Task: Set "Partitions to consider" for "H.264/MPEG-4 Part 10/AVC encoder (x264)" to normal.
Action: Mouse moved to (105, 14)
Screenshot: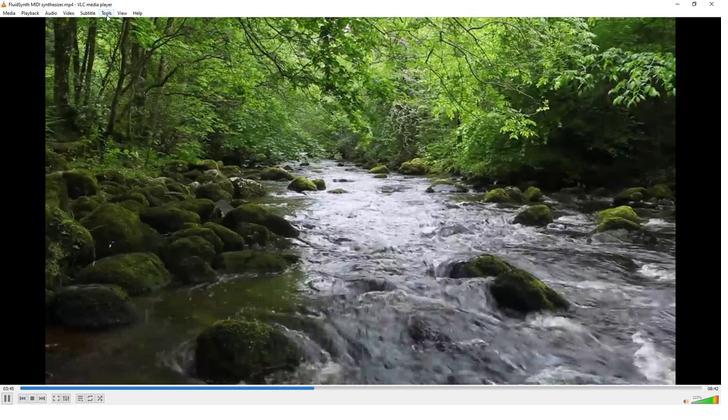 
Action: Mouse pressed left at (105, 14)
Screenshot: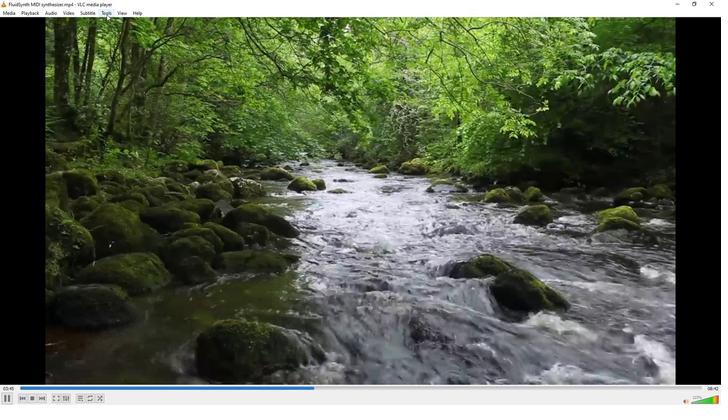 
Action: Mouse moved to (127, 102)
Screenshot: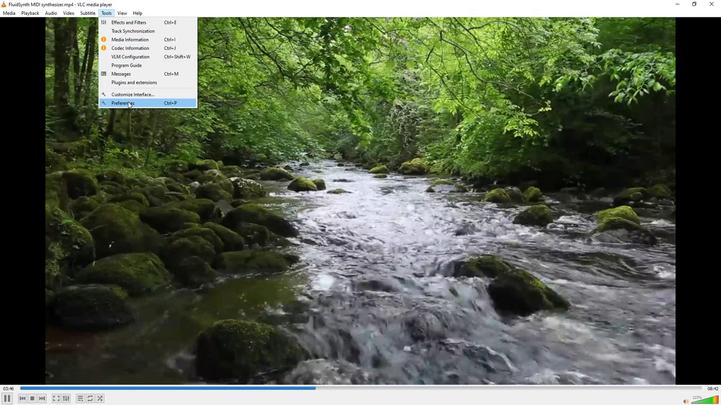 
Action: Mouse pressed left at (127, 102)
Screenshot: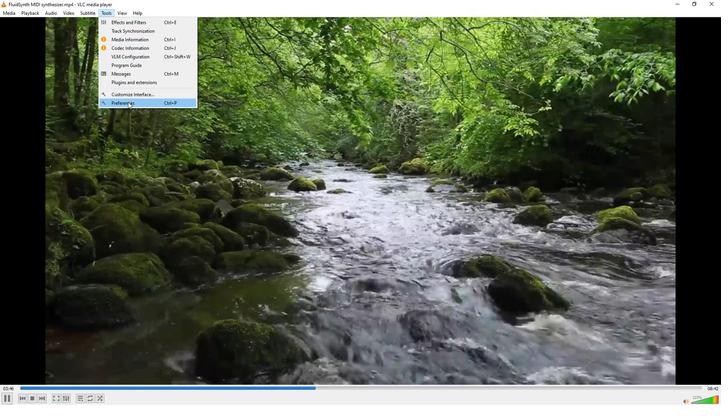 
Action: Mouse moved to (82, 314)
Screenshot: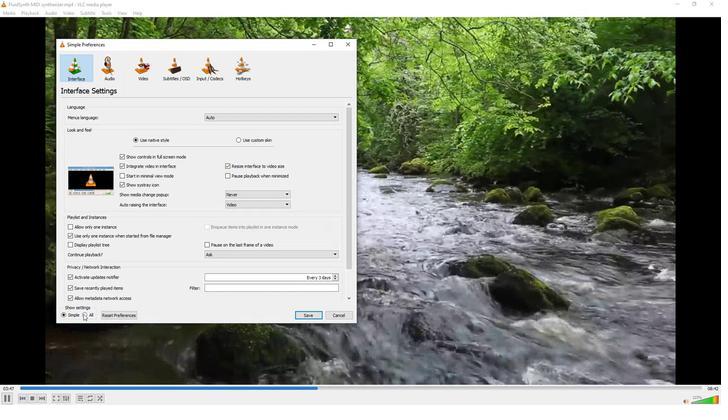 
Action: Mouse pressed left at (82, 314)
Screenshot: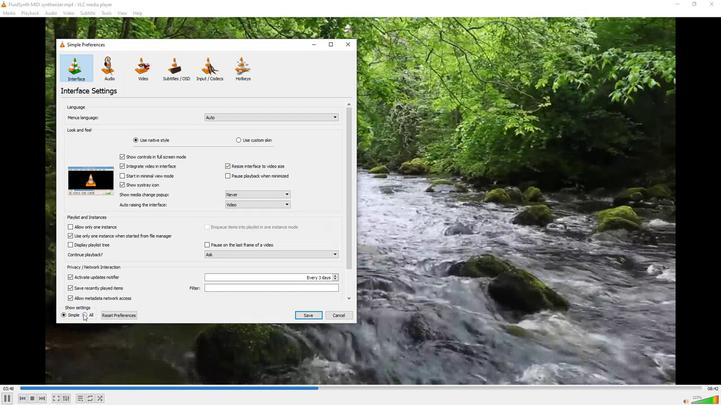 
Action: Mouse moved to (73, 238)
Screenshot: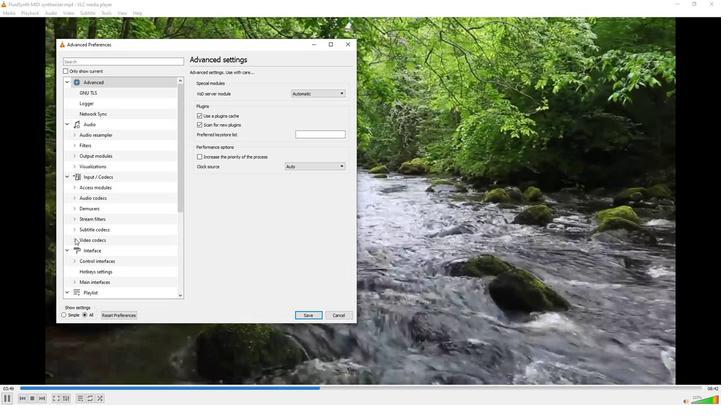 
Action: Mouse pressed left at (73, 238)
Screenshot: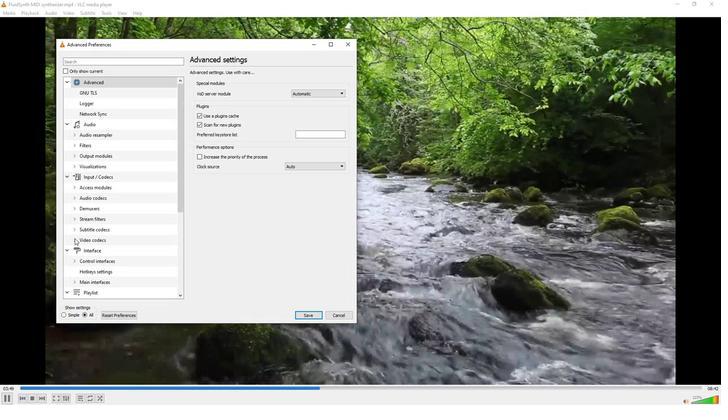
Action: Mouse moved to (89, 250)
Screenshot: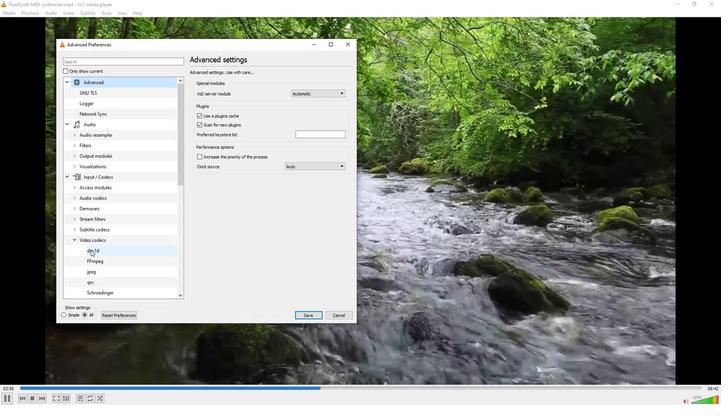 
Action: Mouse scrolled (89, 249) with delta (0, 0)
Screenshot: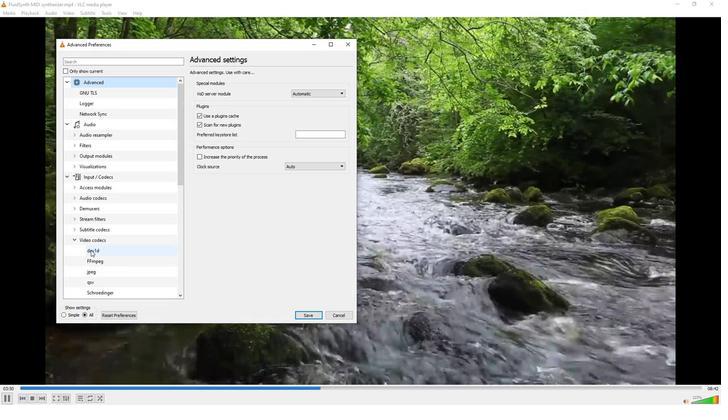 
Action: Mouse moved to (94, 289)
Screenshot: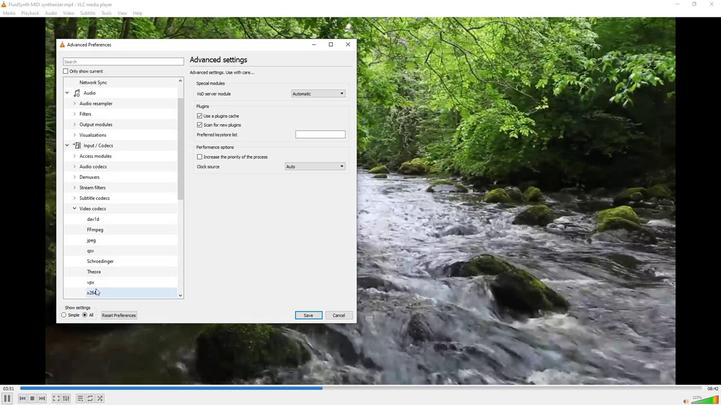 
Action: Mouse pressed left at (94, 289)
Screenshot: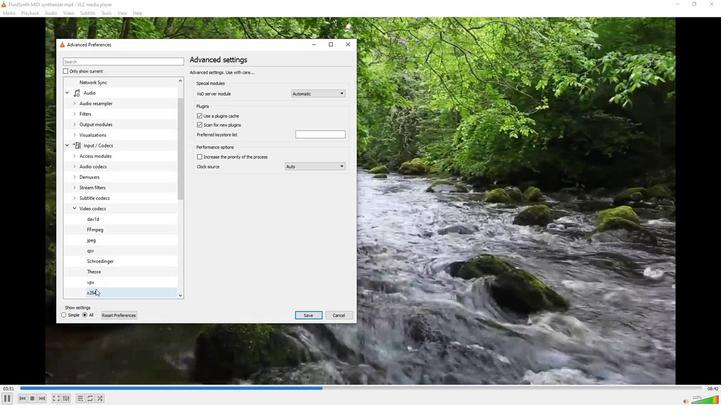 
Action: Mouse moved to (245, 270)
Screenshot: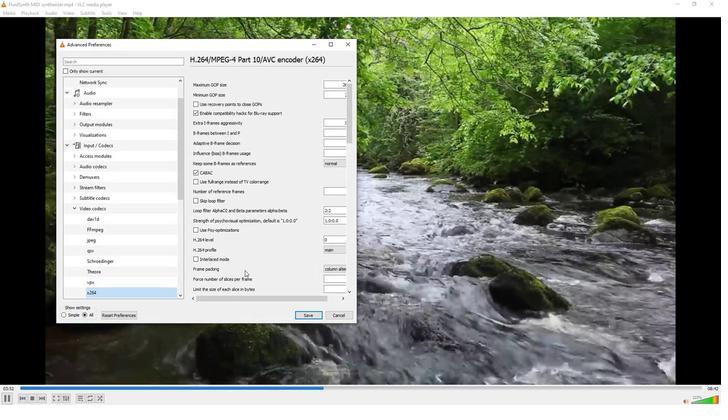 
Action: Mouse scrolled (245, 270) with delta (0, 0)
Screenshot: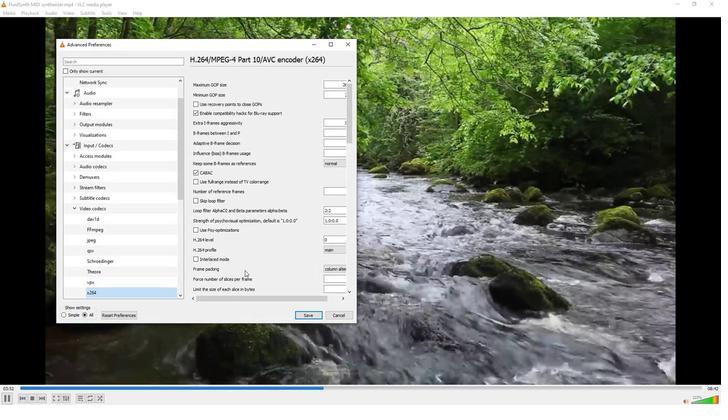 
Action: Mouse moved to (245, 268)
Screenshot: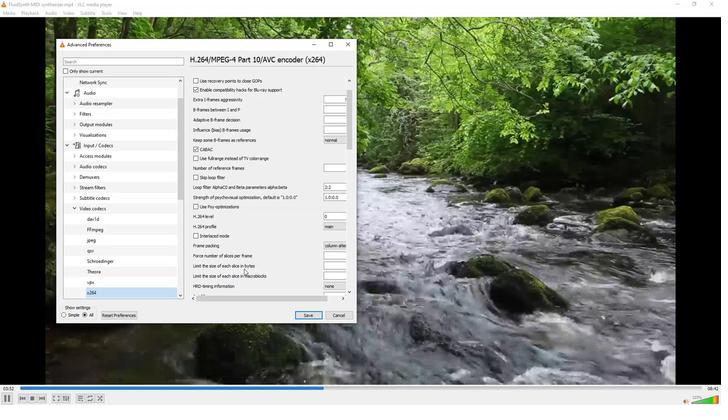 
Action: Mouse scrolled (245, 268) with delta (0, 0)
Screenshot: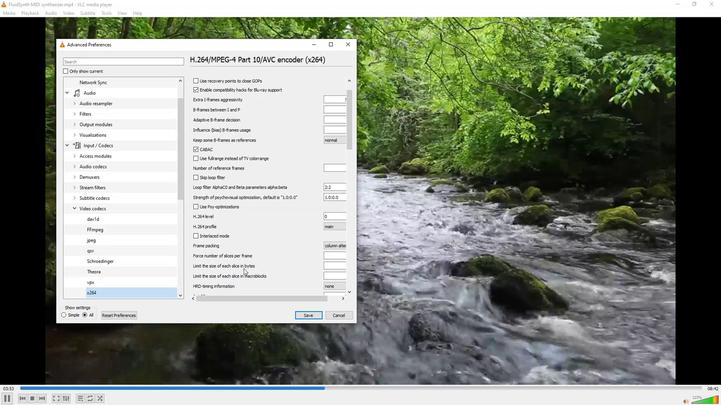 
Action: Mouse scrolled (245, 268) with delta (0, 0)
Screenshot: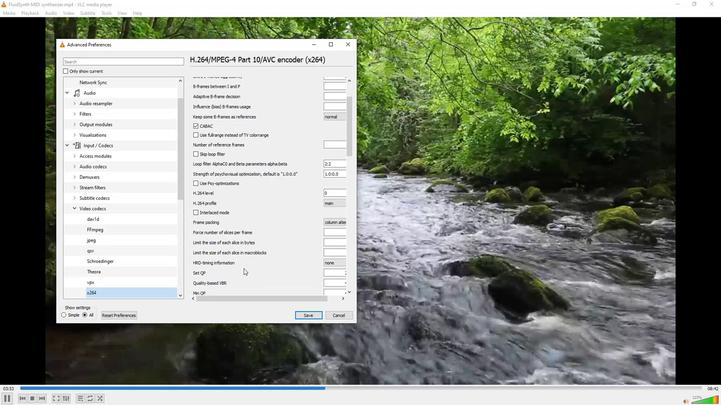 
Action: Mouse scrolled (245, 268) with delta (0, 0)
Screenshot: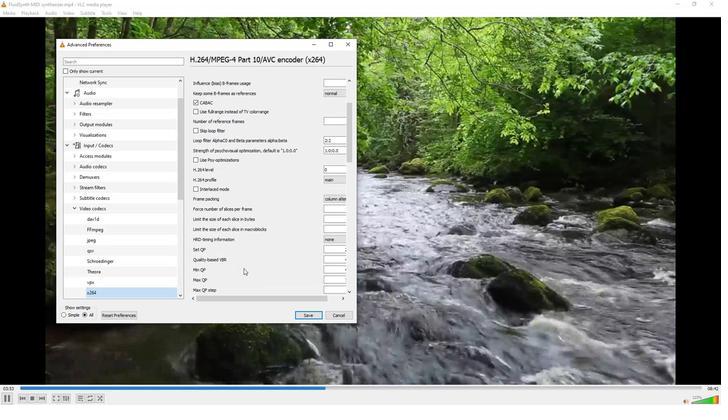 
Action: Mouse scrolled (245, 268) with delta (0, 0)
Screenshot: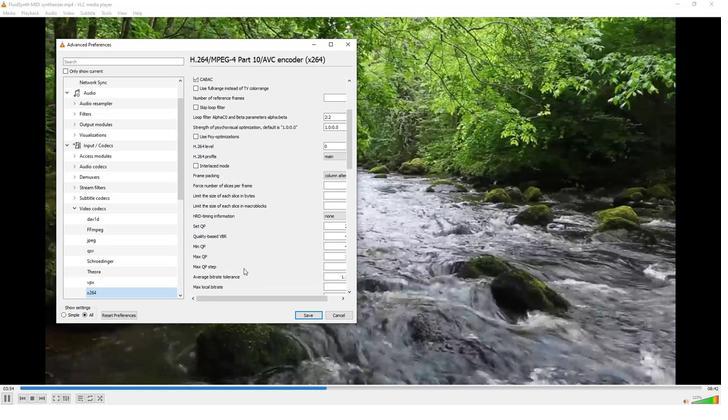 
Action: Mouse scrolled (245, 268) with delta (0, 0)
Screenshot: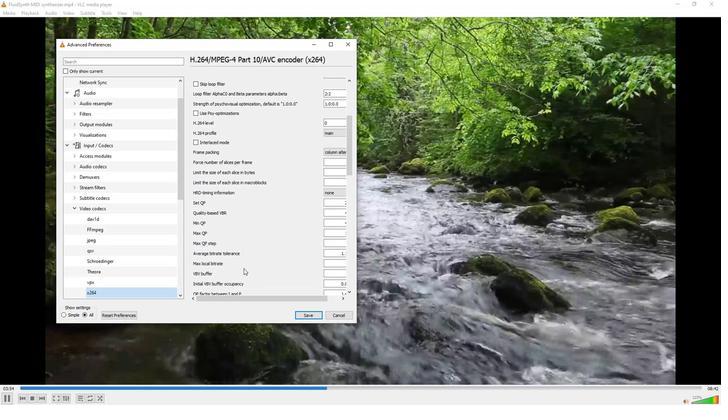 
Action: Mouse scrolled (245, 268) with delta (0, 0)
Screenshot: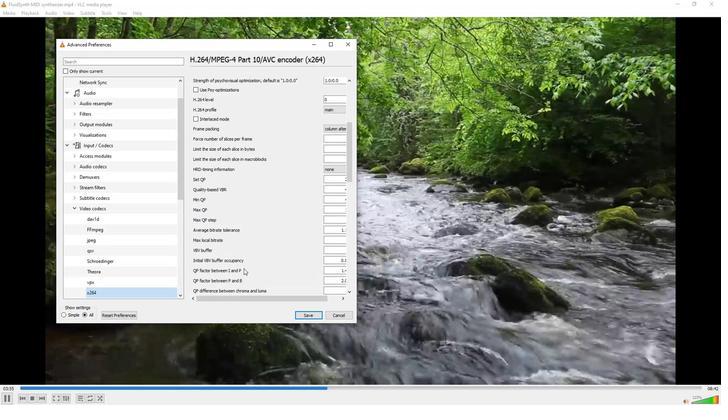 
Action: Mouse scrolled (245, 268) with delta (0, 0)
Screenshot: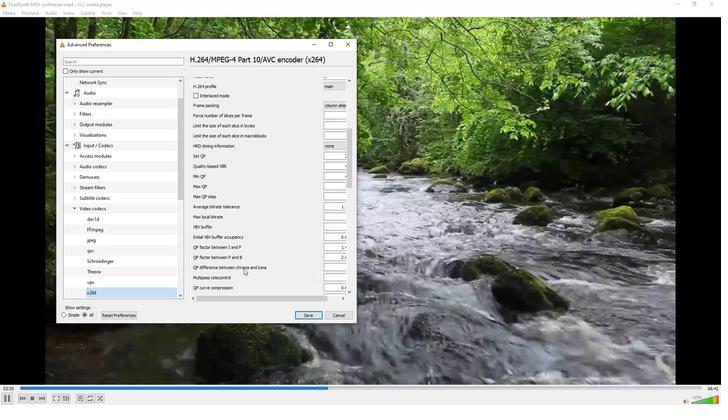 
Action: Mouse scrolled (245, 268) with delta (0, 0)
Screenshot: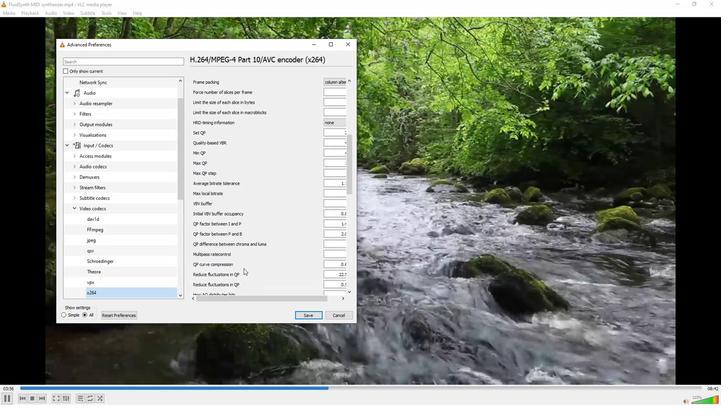 
Action: Mouse moved to (317, 295)
Screenshot: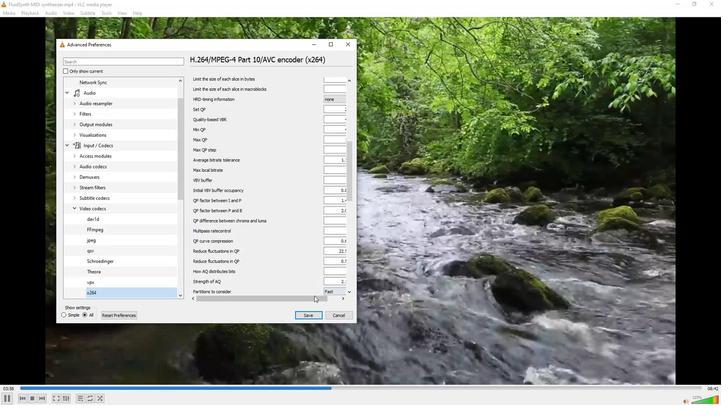 
Action: Mouse pressed left at (317, 295)
Screenshot: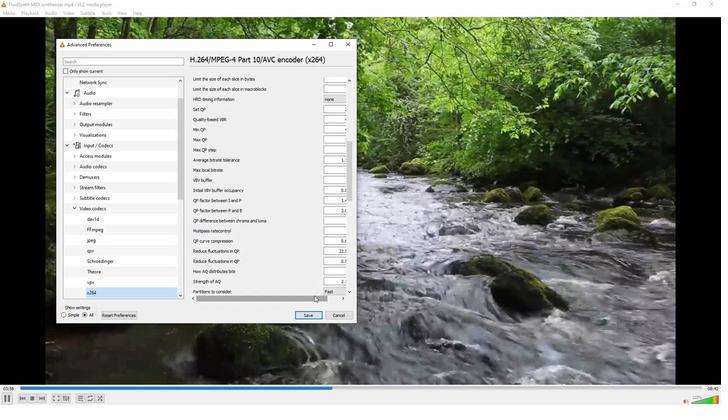 
Action: Mouse moved to (323, 292)
Screenshot: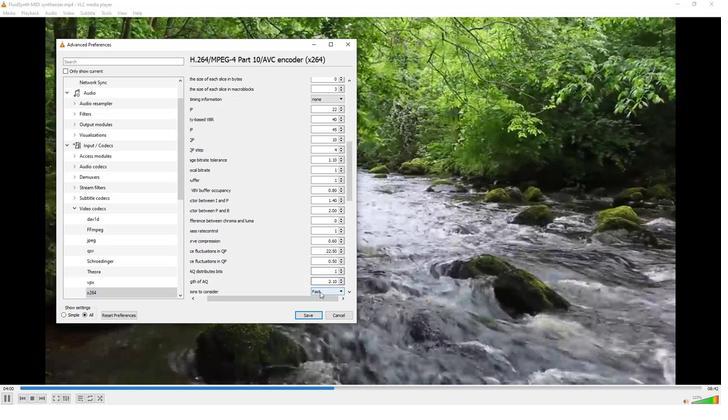
Action: Mouse pressed left at (323, 292)
Screenshot: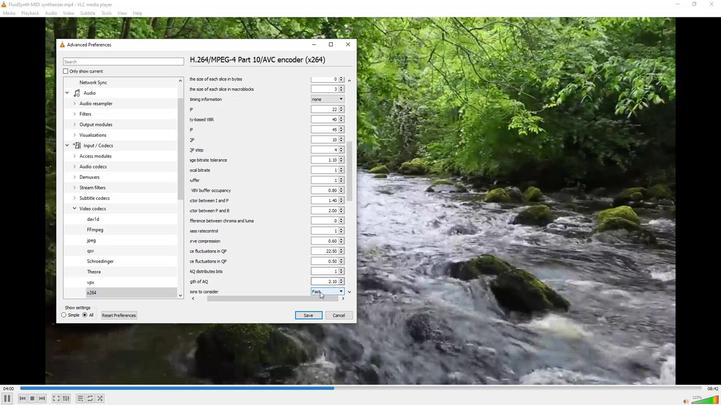 
Action: Mouse moved to (323, 308)
Screenshot: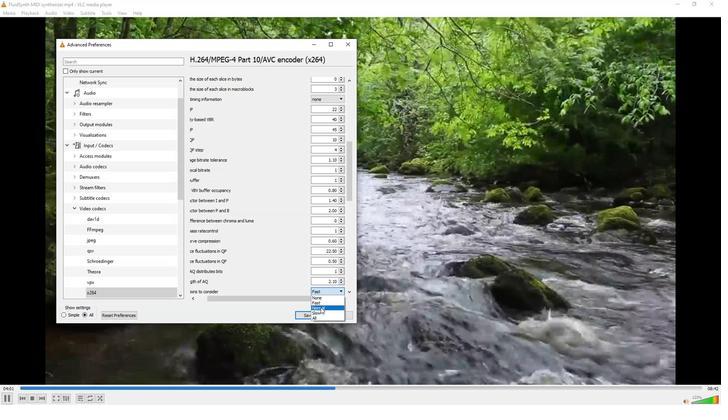
Action: Mouse pressed left at (323, 308)
Screenshot: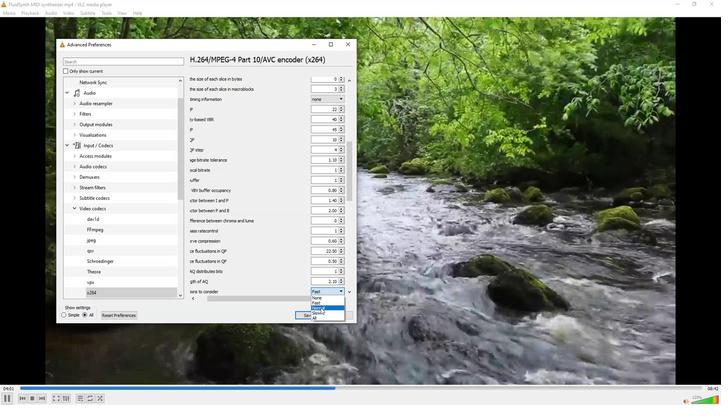 
Action: Mouse moved to (320, 308)
Screenshot: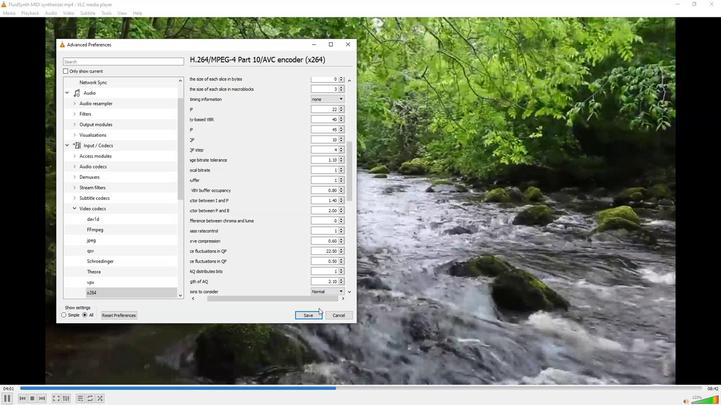 
